 Task: Add the task  Develop a new online tool for online language placement tests to the section Localization Testing Sprint in the project BroaderView and add a Due Date to the respective task as 2024/02/24
Action: Mouse moved to (462, 337)
Screenshot: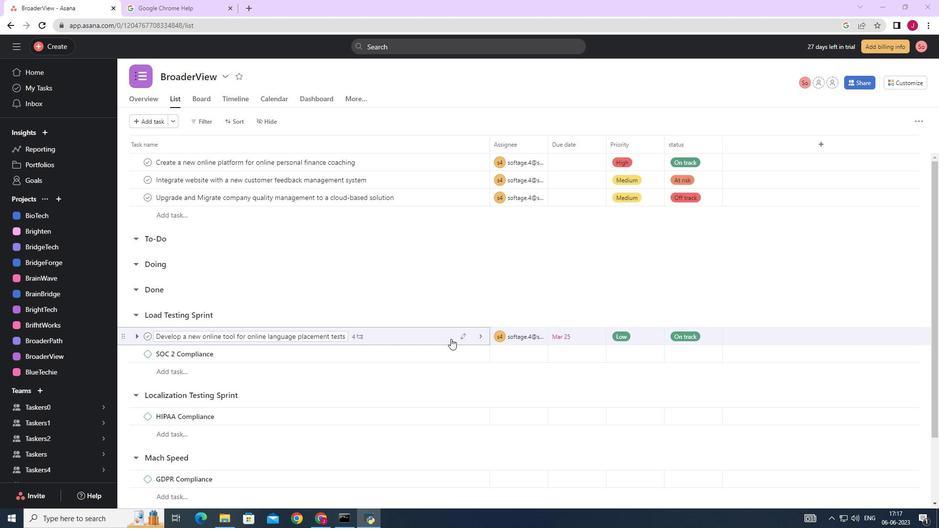 
Action: Mouse pressed left at (462, 337)
Screenshot: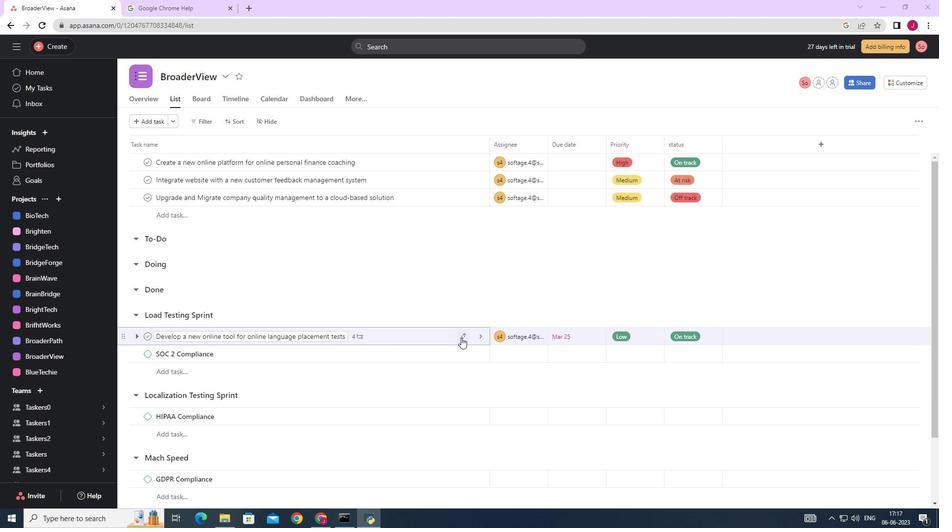 
Action: Mouse moved to (414, 280)
Screenshot: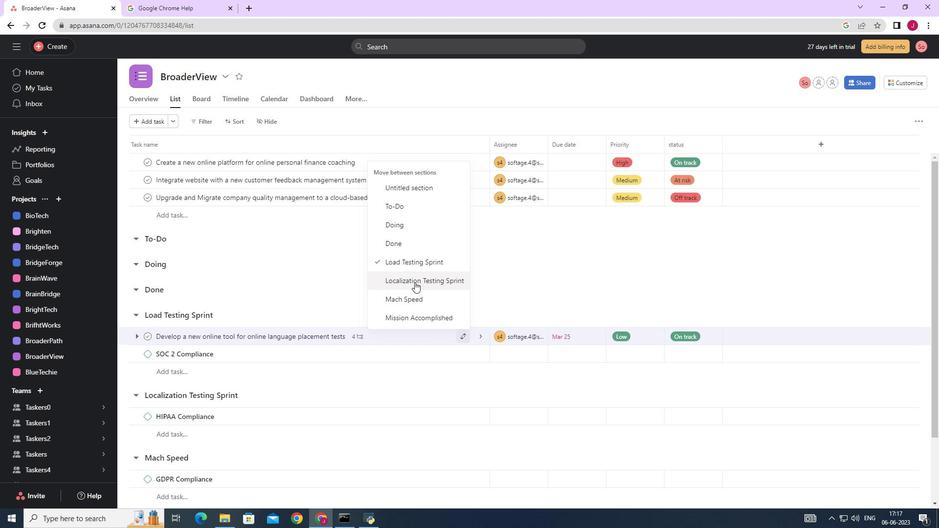 
Action: Mouse pressed left at (414, 280)
Screenshot: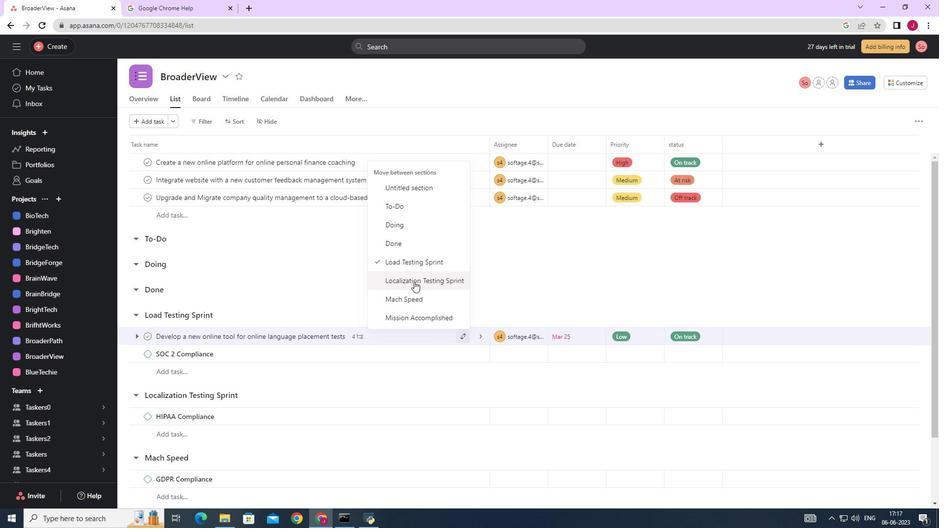 
Action: Mouse moved to (599, 399)
Screenshot: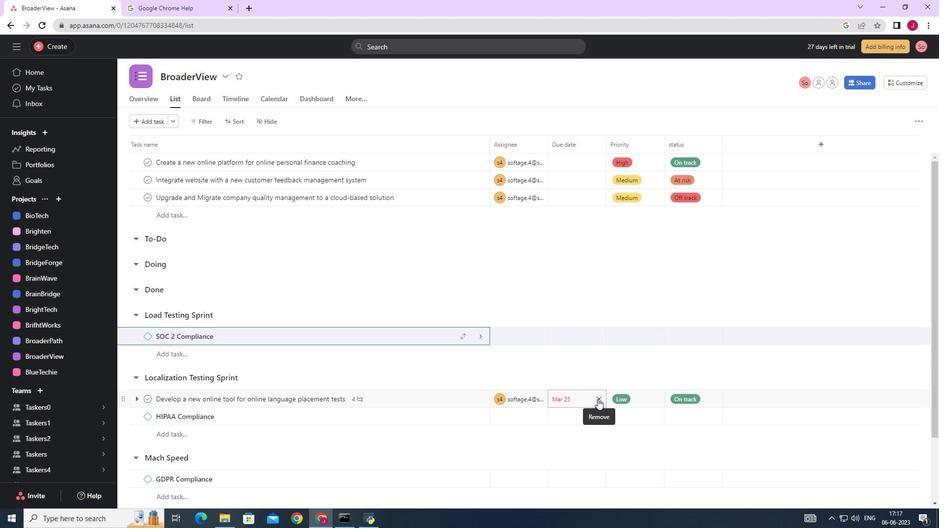 
Action: Mouse pressed left at (599, 399)
Screenshot: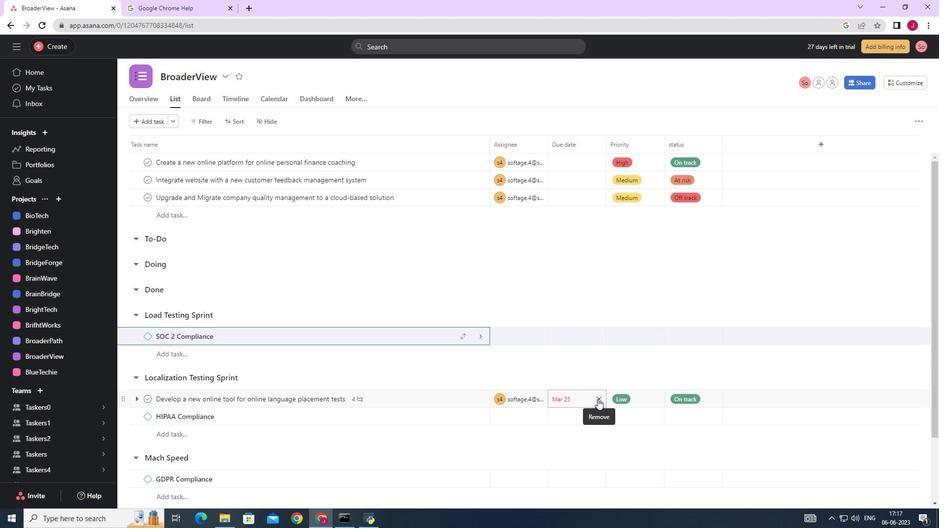
Action: Mouse moved to (586, 402)
Screenshot: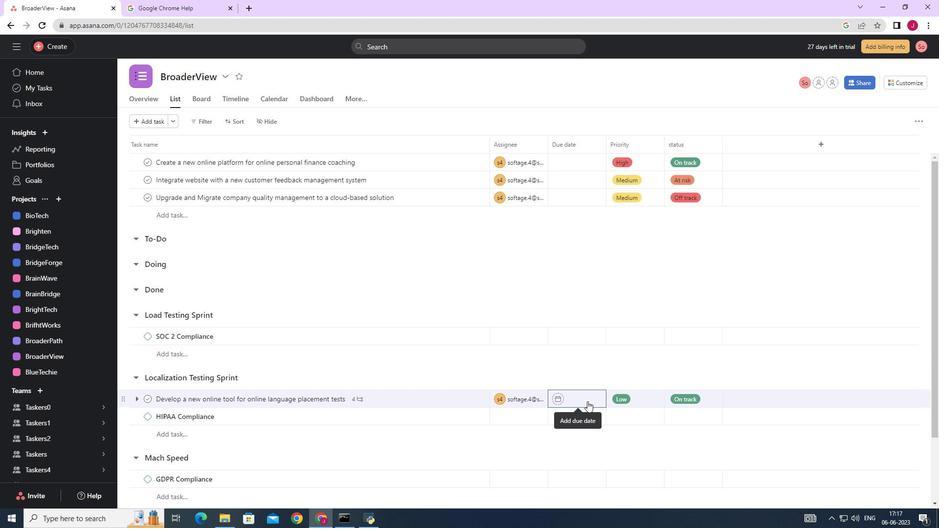 
Action: Mouse pressed left at (586, 402)
Screenshot: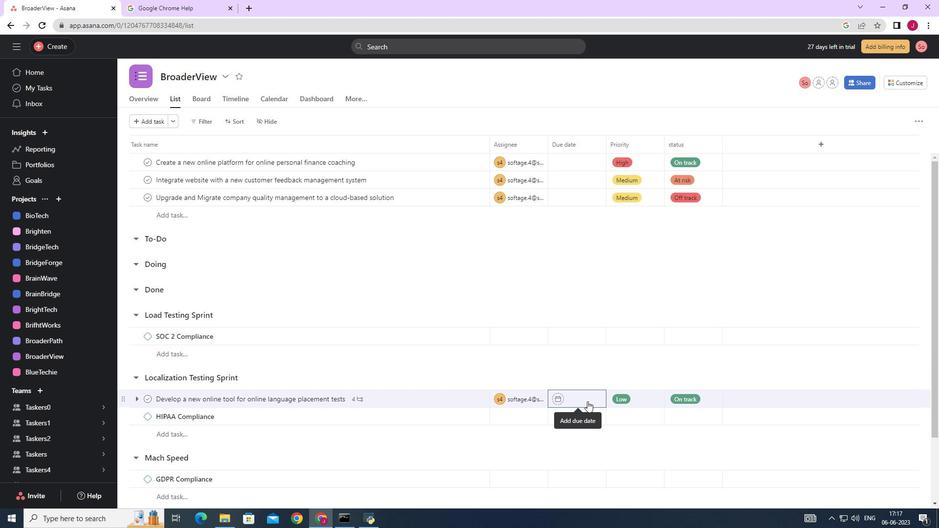
Action: Mouse moved to (675, 241)
Screenshot: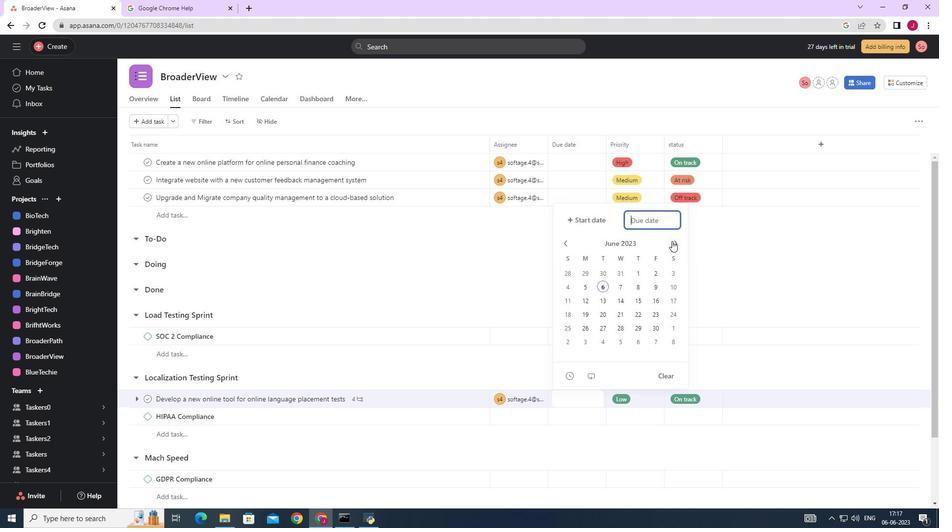 
Action: Mouse pressed left at (675, 241)
Screenshot: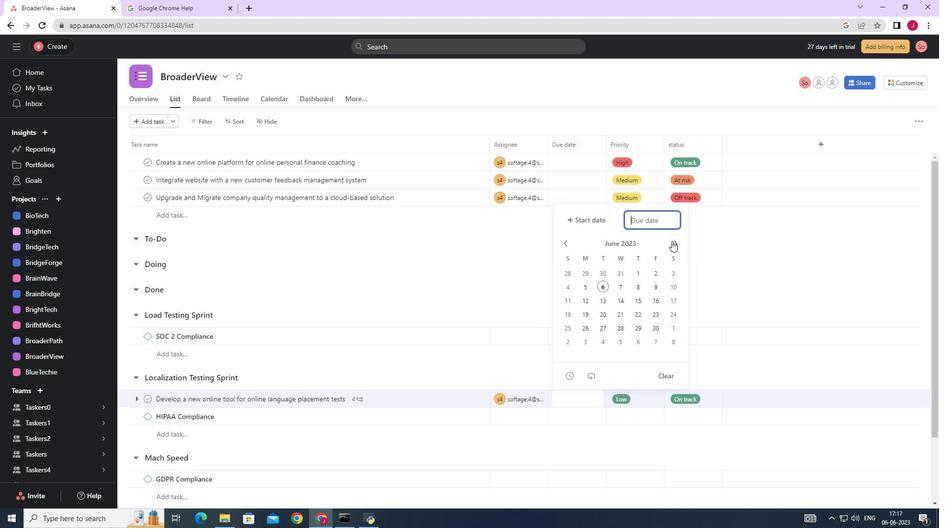 
Action: Mouse moved to (675, 241)
Screenshot: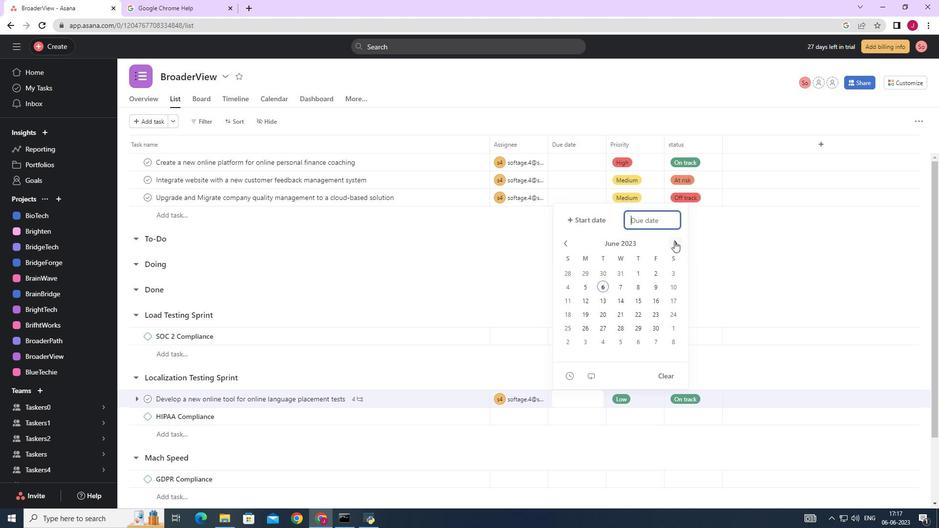 
Action: Mouse pressed left at (675, 241)
Screenshot: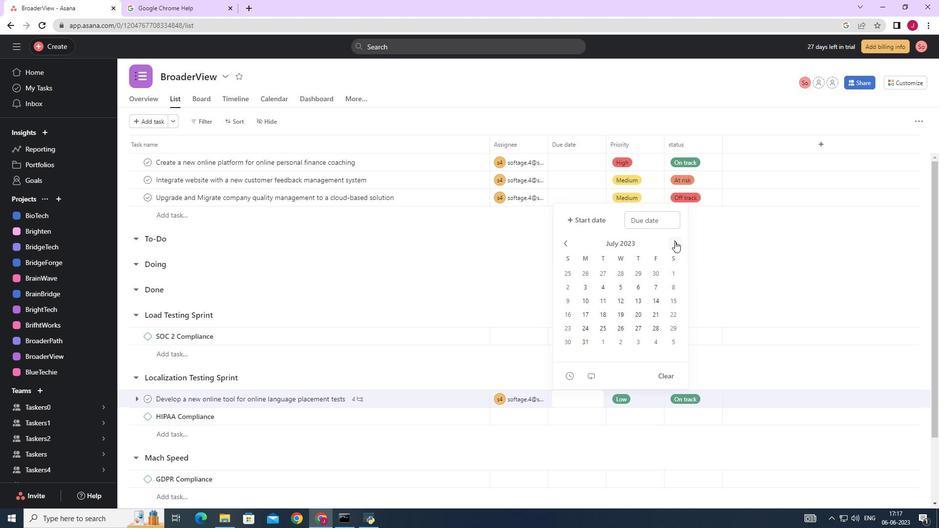 
Action: Mouse pressed left at (675, 241)
Screenshot: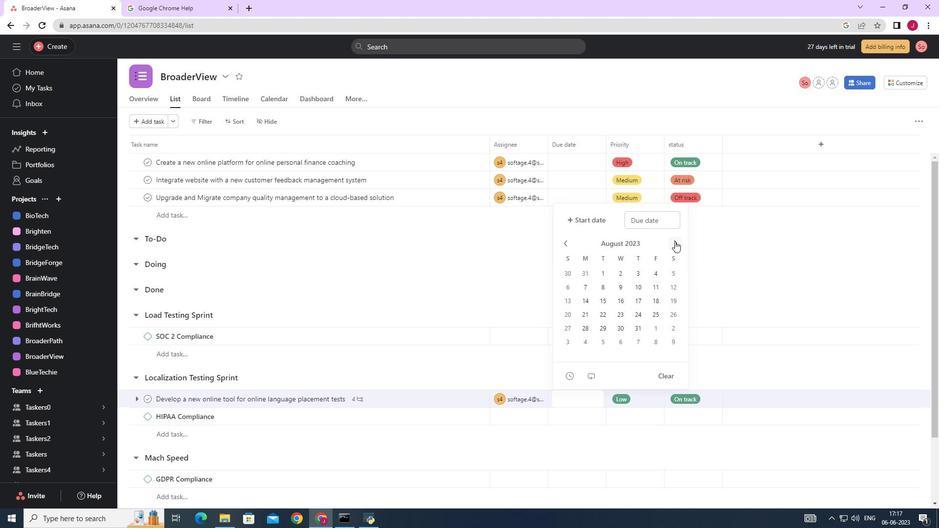 
Action: Mouse pressed left at (675, 241)
Screenshot: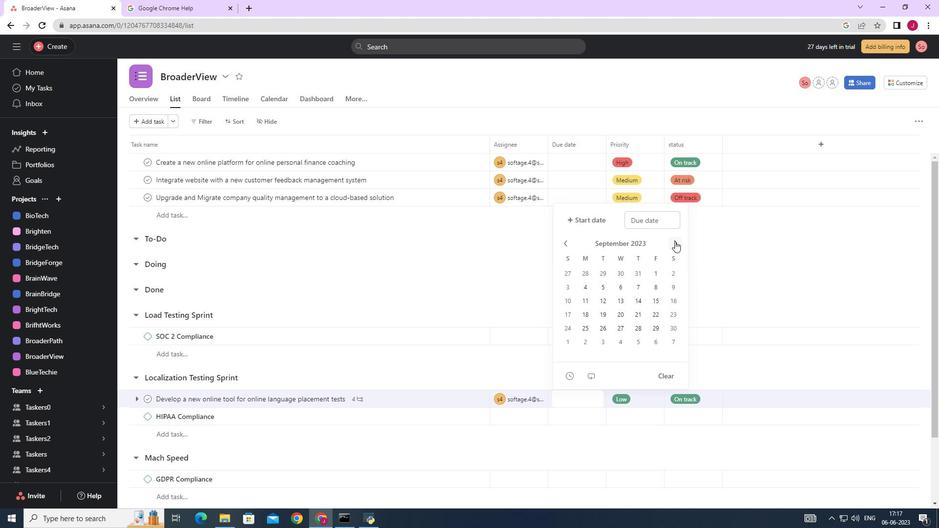 
Action: Mouse pressed left at (675, 241)
Screenshot: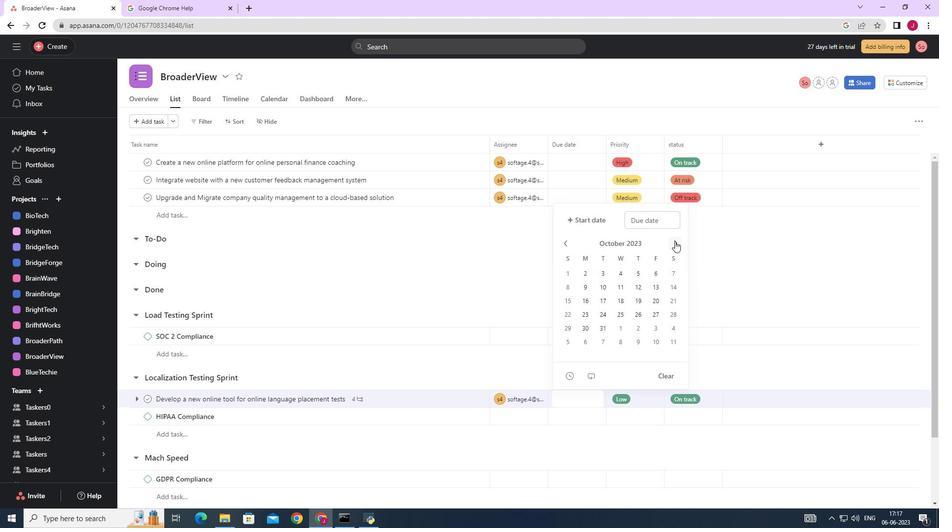
Action: Mouse pressed left at (675, 241)
Screenshot: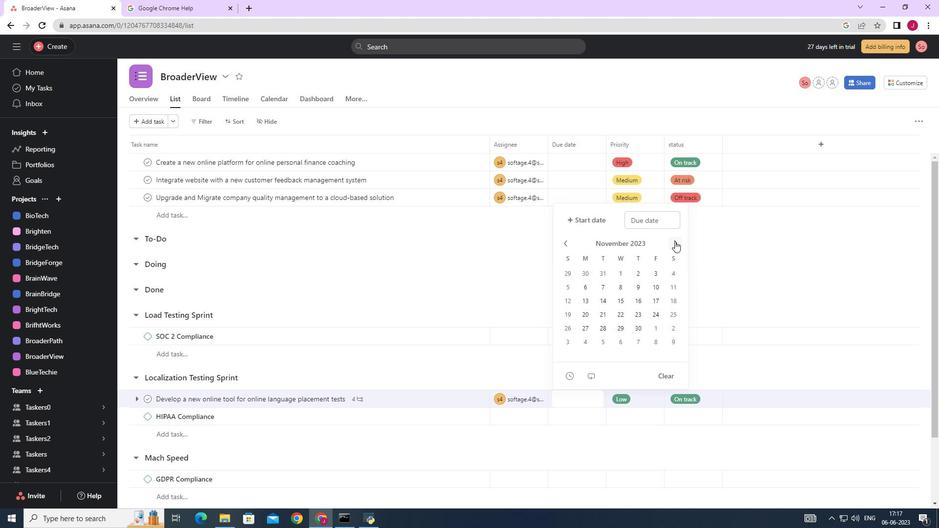 
Action: Mouse pressed left at (675, 241)
Screenshot: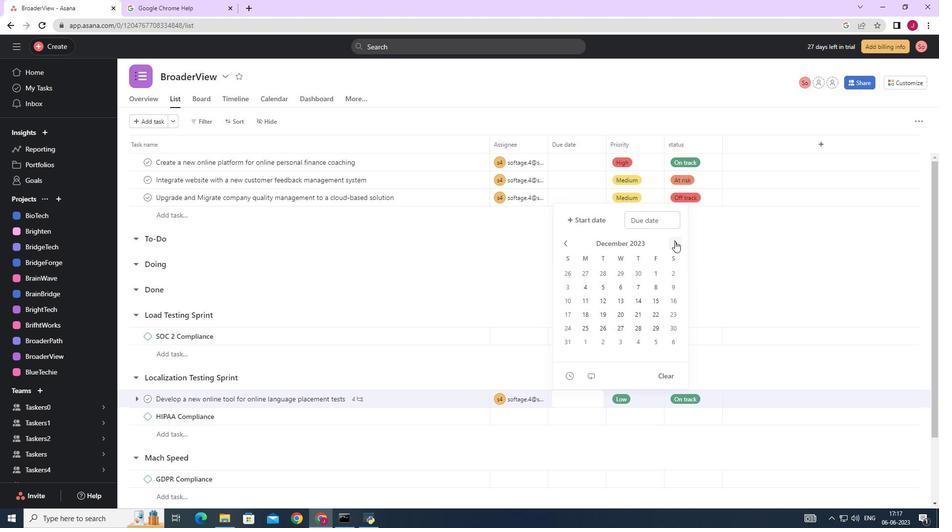 
Action: Mouse pressed left at (675, 241)
Screenshot: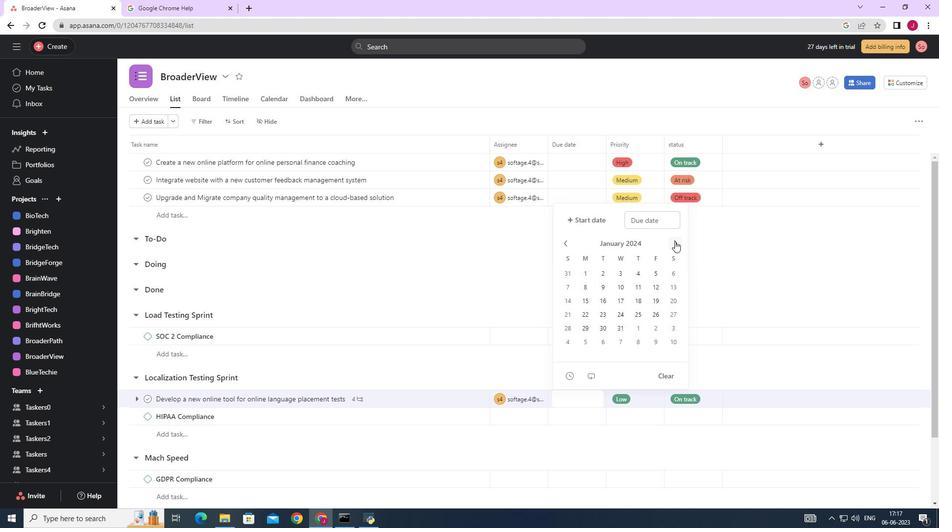 
Action: Mouse moved to (668, 314)
Screenshot: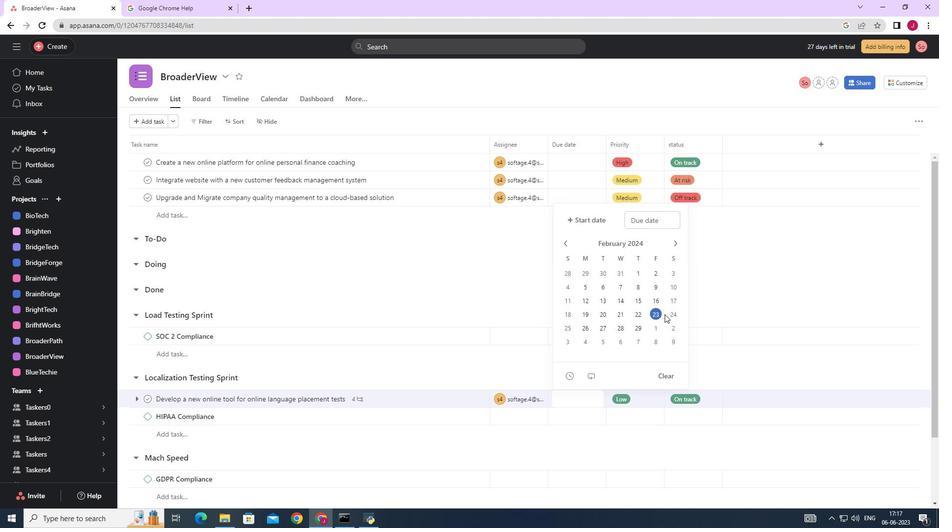 
Action: Mouse pressed left at (668, 314)
Screenshot: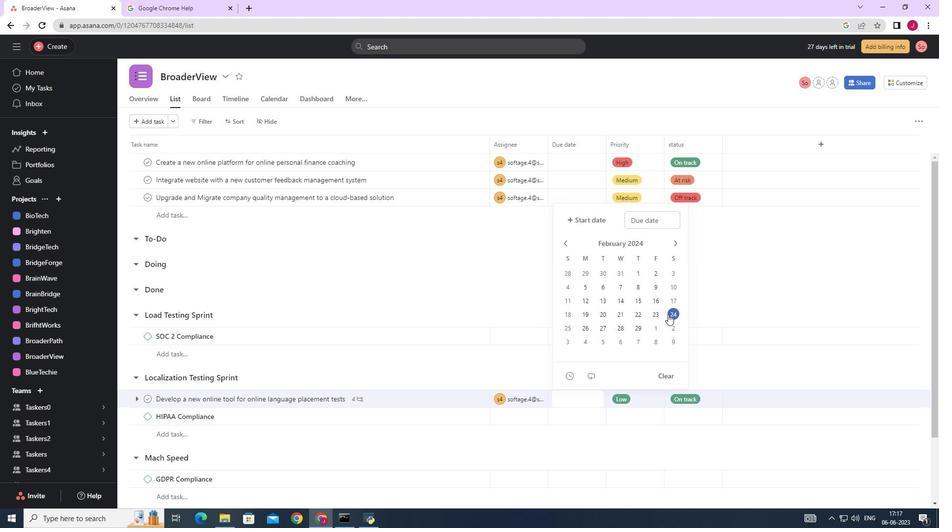 
Action: Mouse moved to (781, 287)
Screenshot: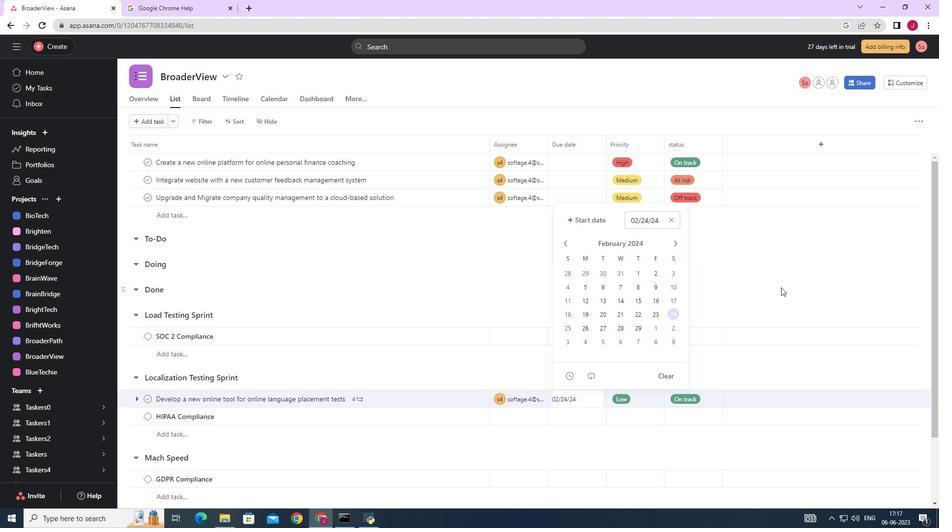 
Action: Mouse pressed left at (781, 287)
Screenshot: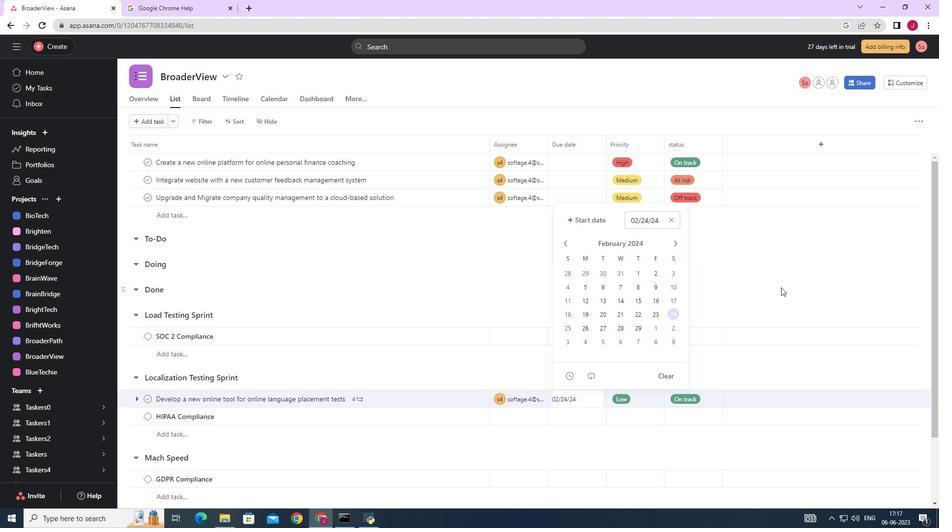 
Action: Mouse moved to (775, 282)
Screenshot: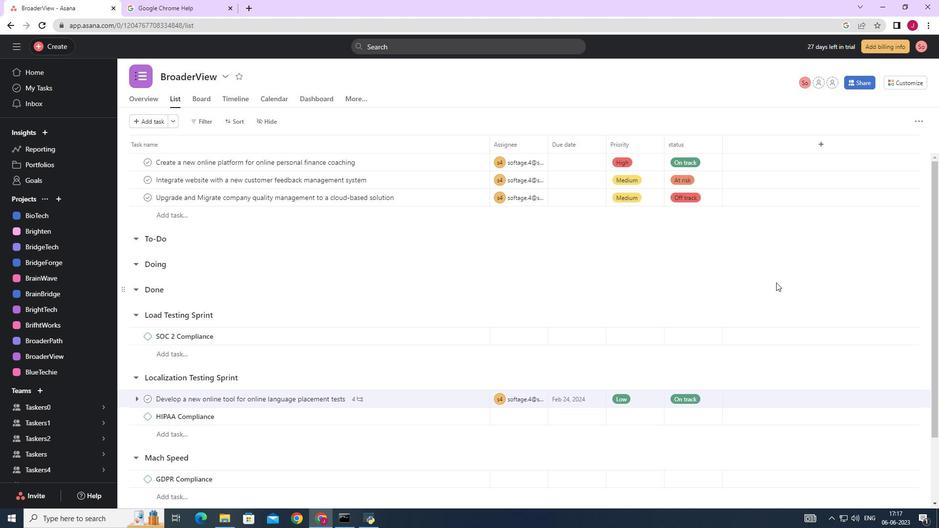 
